 Task: Edit Edited By SAAC in Action Trailer
Action: Mouse pressed left at (121, 72)
Screenshot: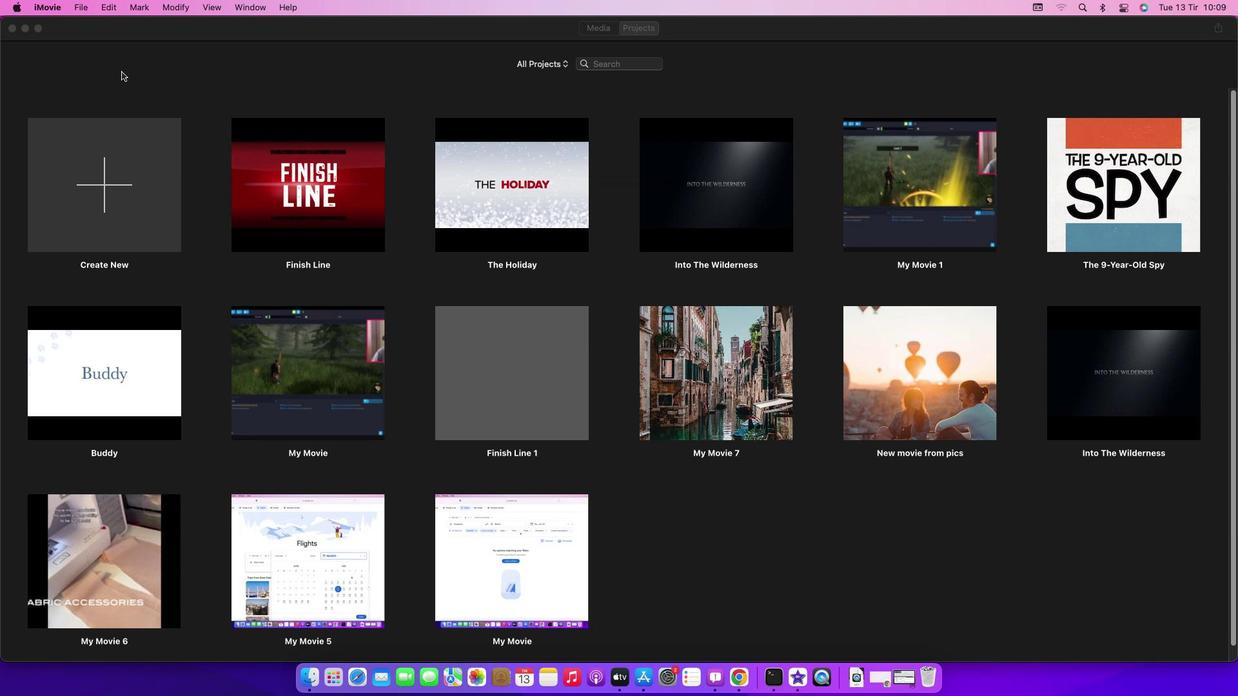 
Action: Mouse moved to (78, 5)
Screenshot: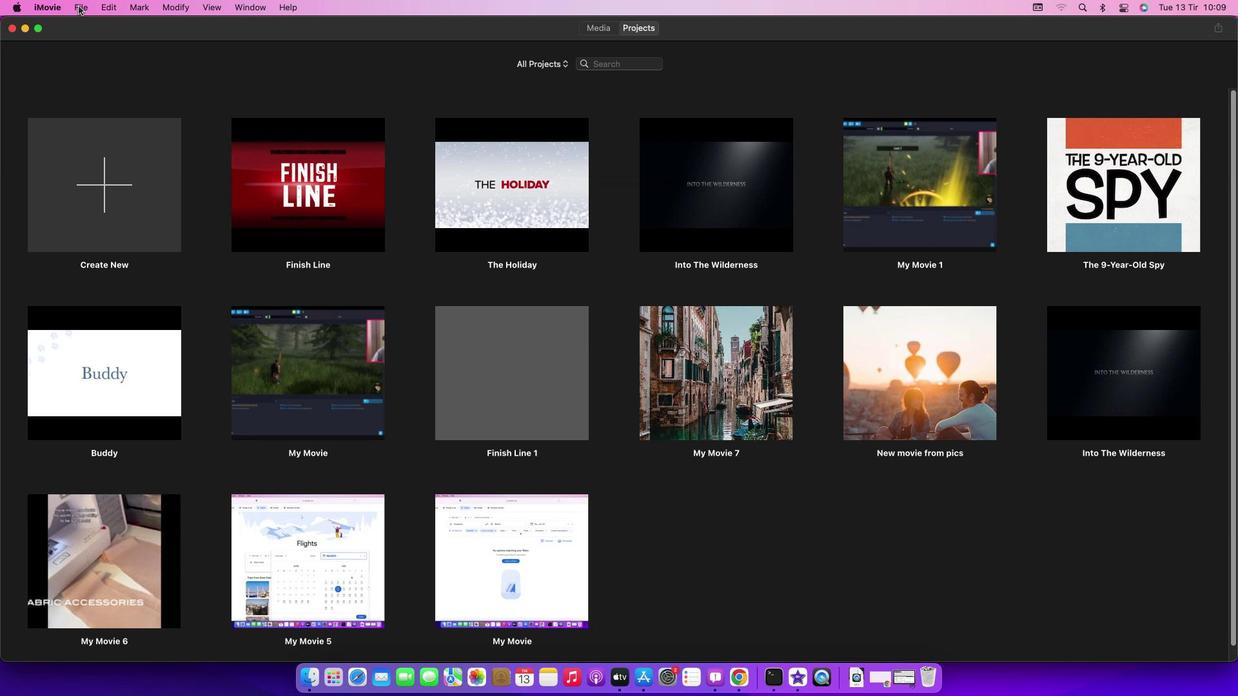 
Action: Mouse pressed left at (78, 5)
Screenshot: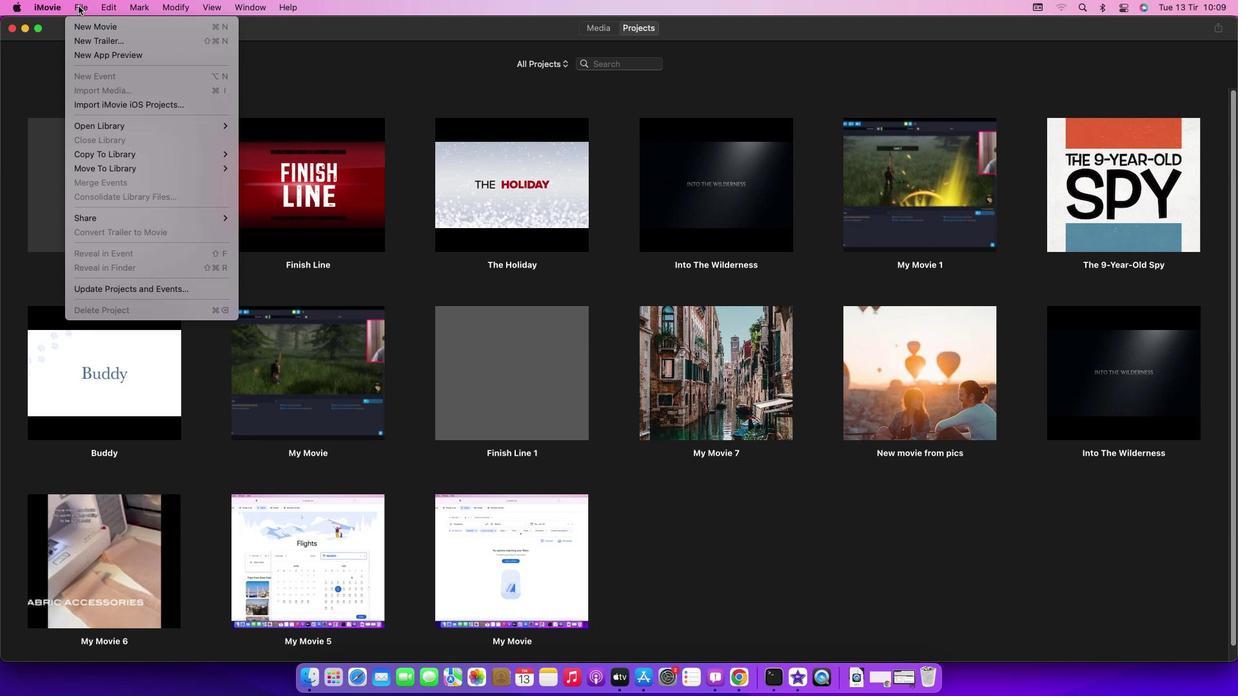 
Action: Mouse moved to (94, 41)
Screenshot: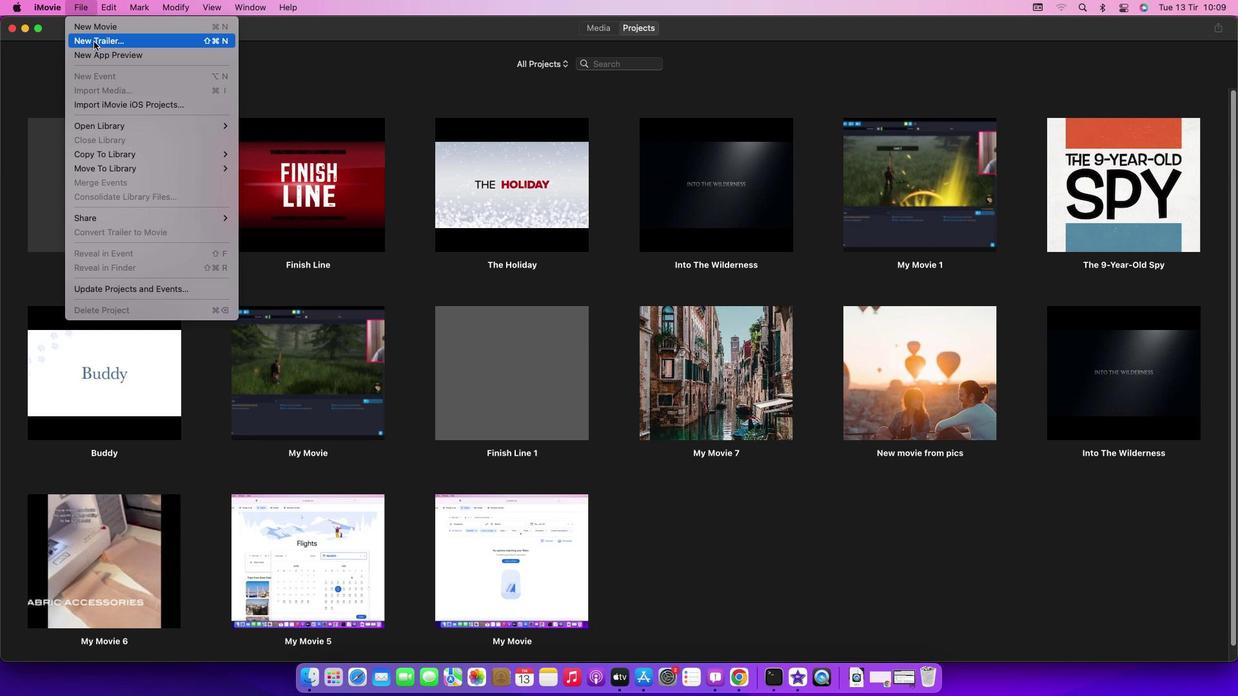 
Action: Mouse pressed left at (94, 41)
Screenshot: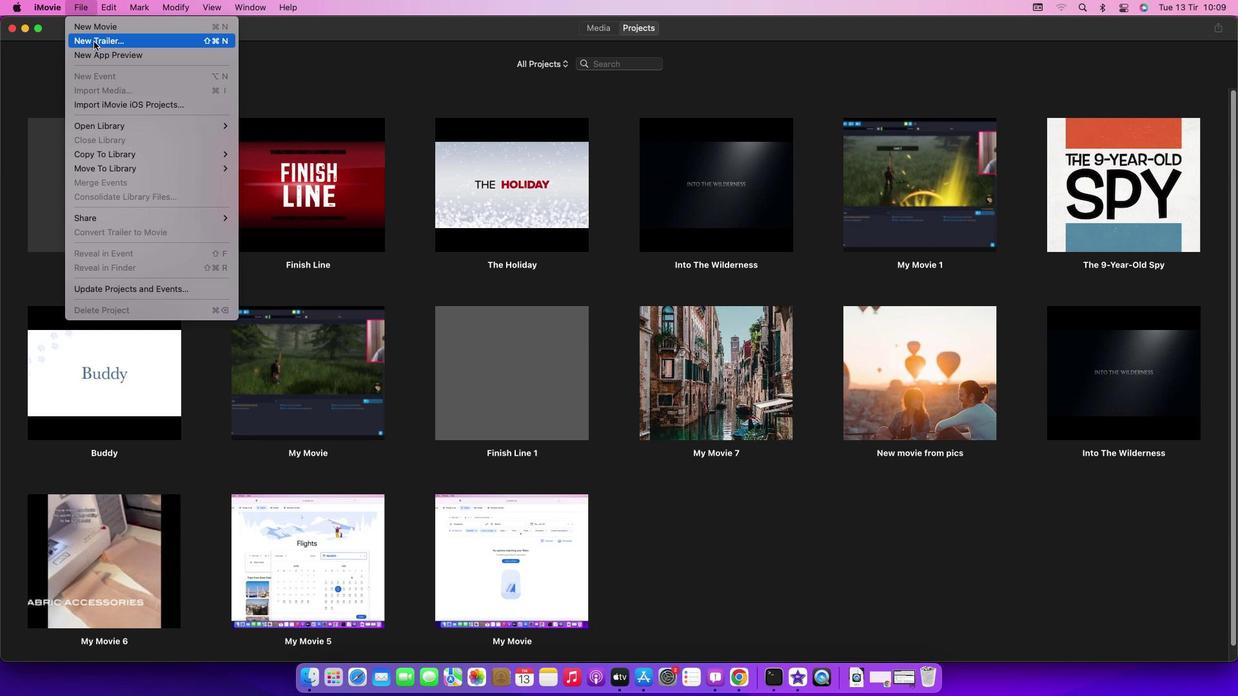
Action: Mouse moved to (743, 365)
Screenshot: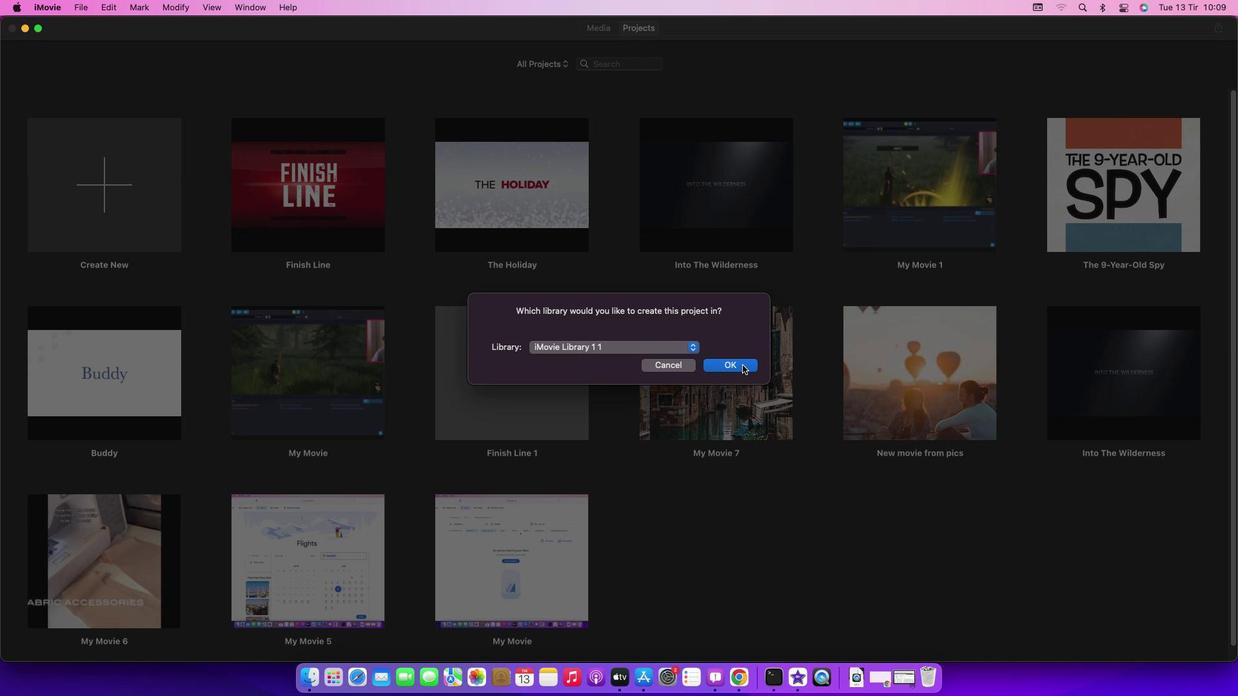 
Action: Mouse pressed left at (743, 365)
Screenshot: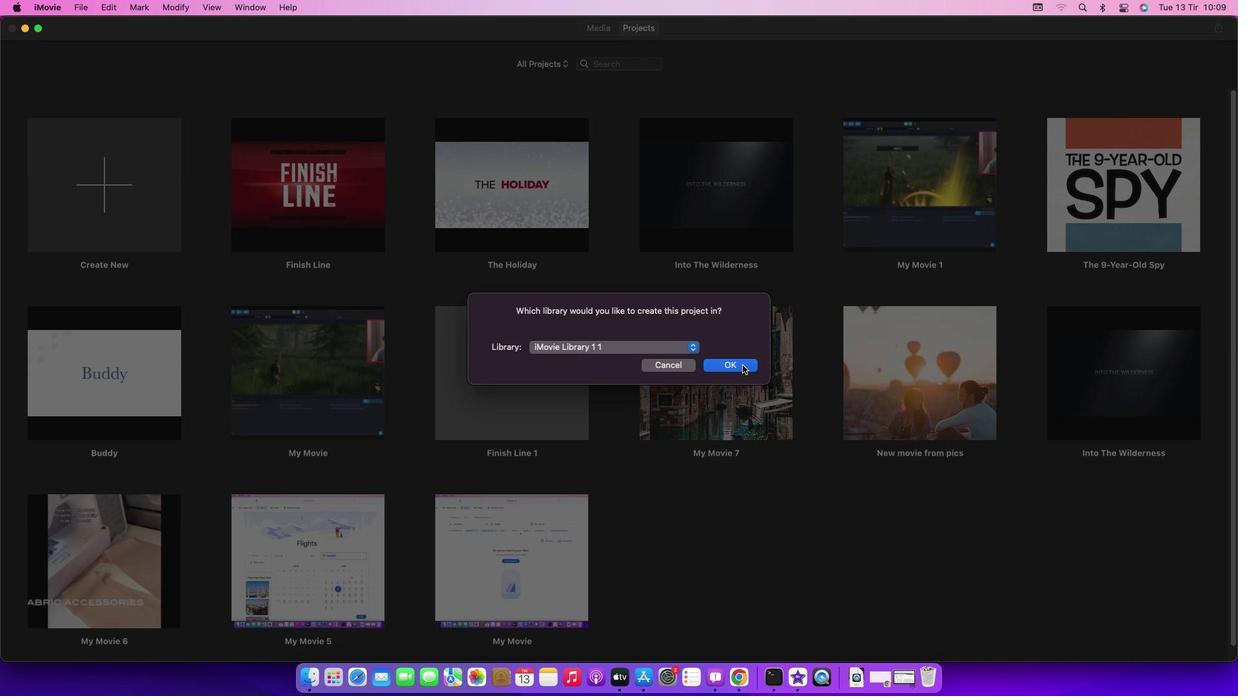 
Action: Mouse moved to (398, 269)
Screenshot: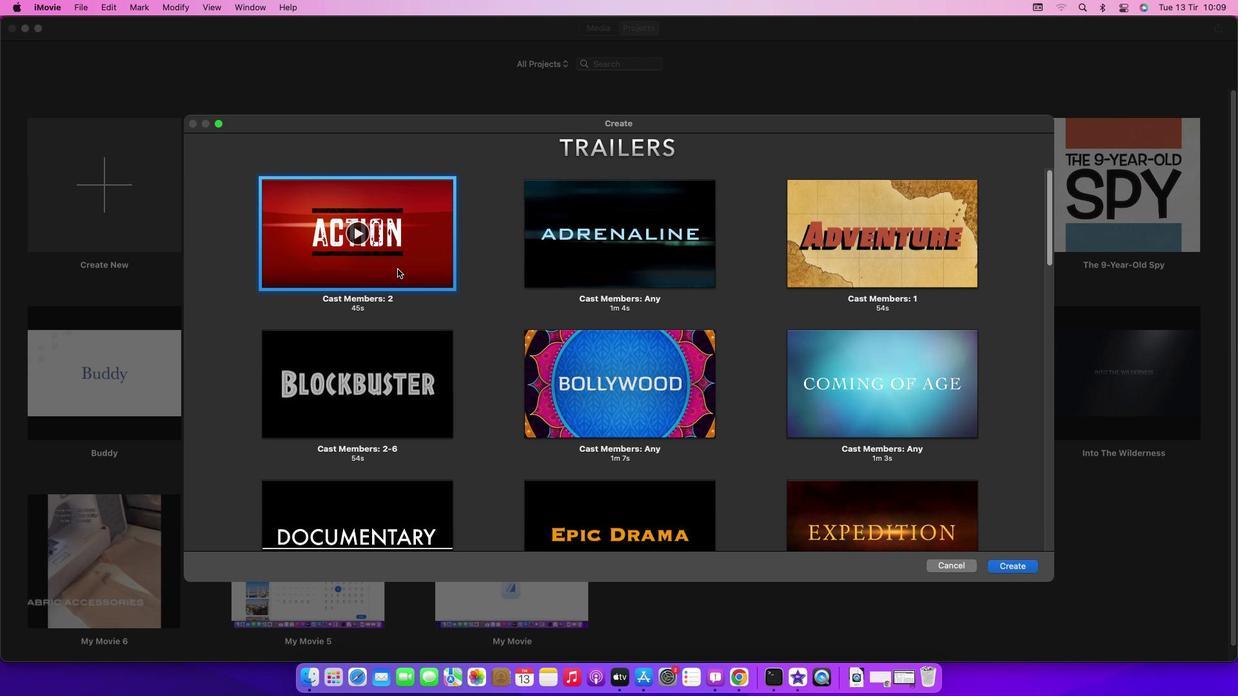 
Action: Mouse pressed left at (398, 269)
Screenshot: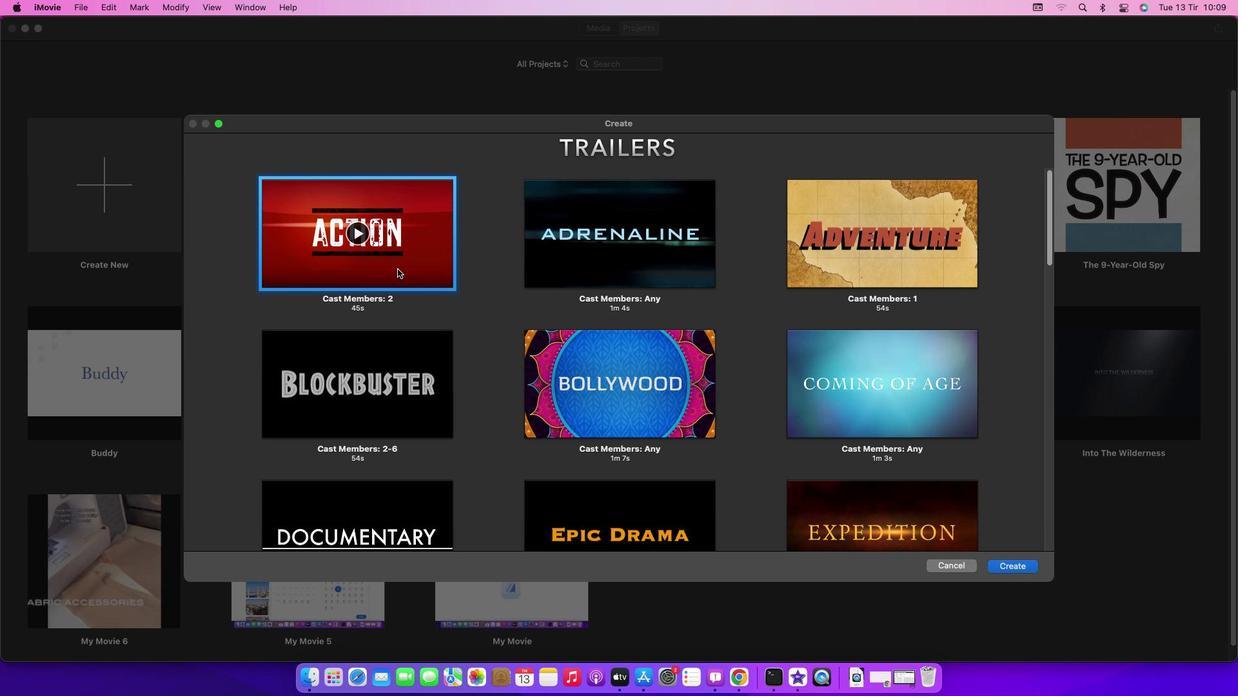 
Action: Mouse moved to (1016, 565)
Screenshot: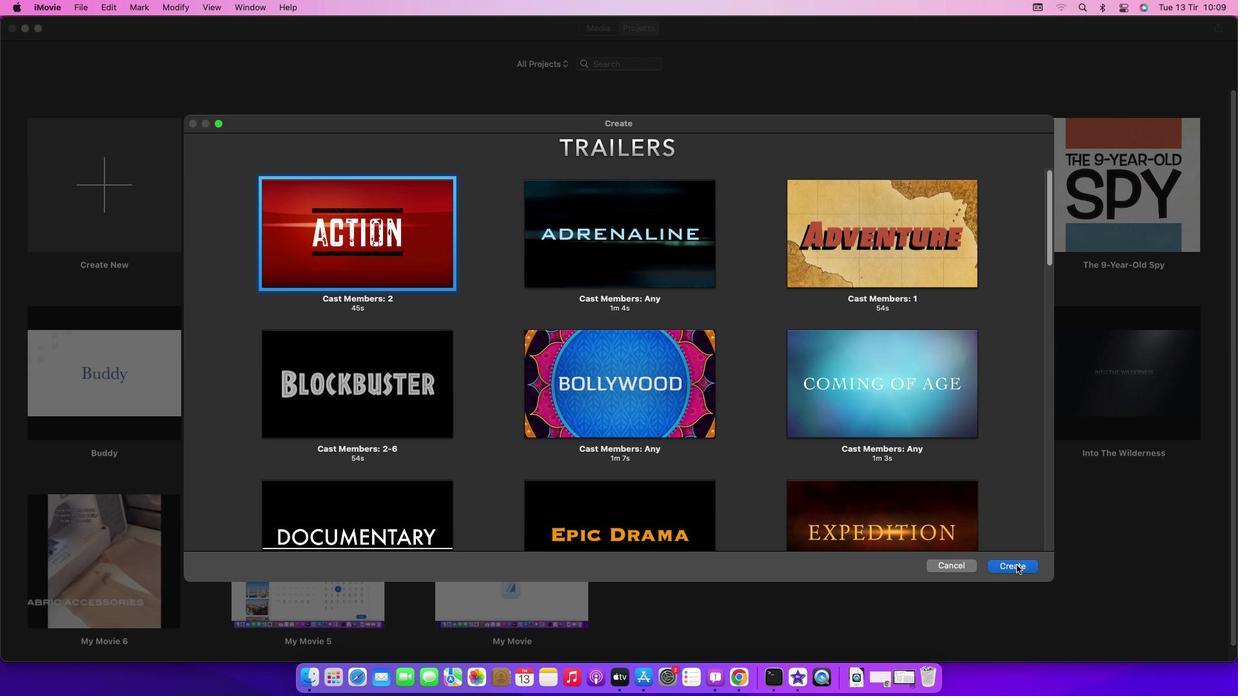
Action: Mouse pressed left at (1016, 565)
Screenshot: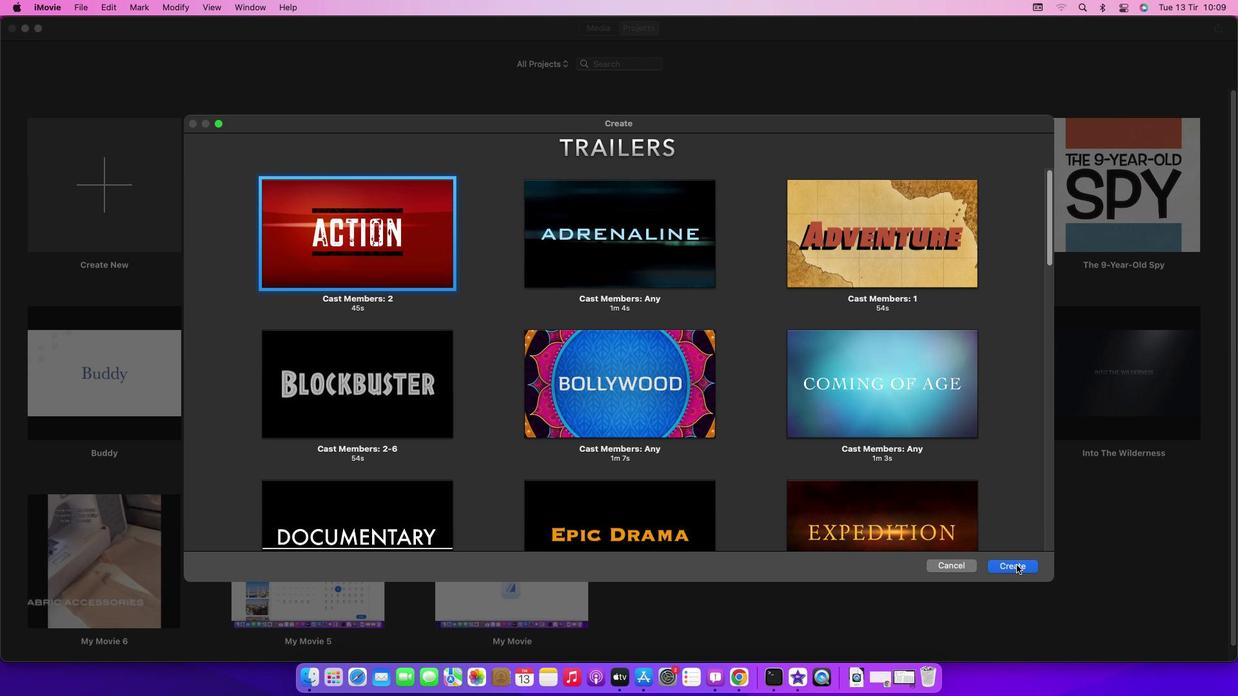 
Action: Mouse moved to (439, 529)
Screenshot: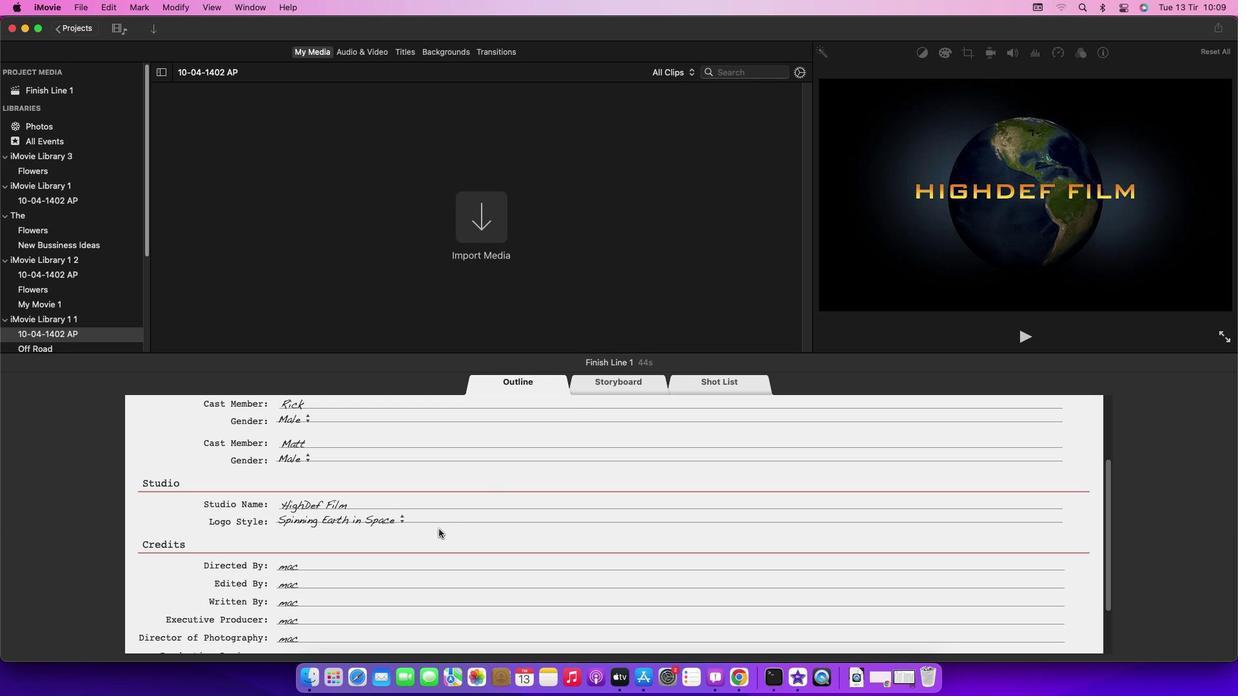 
Action: Mouse scrolled (439, 529) with delta (0, 0)
Screenshot: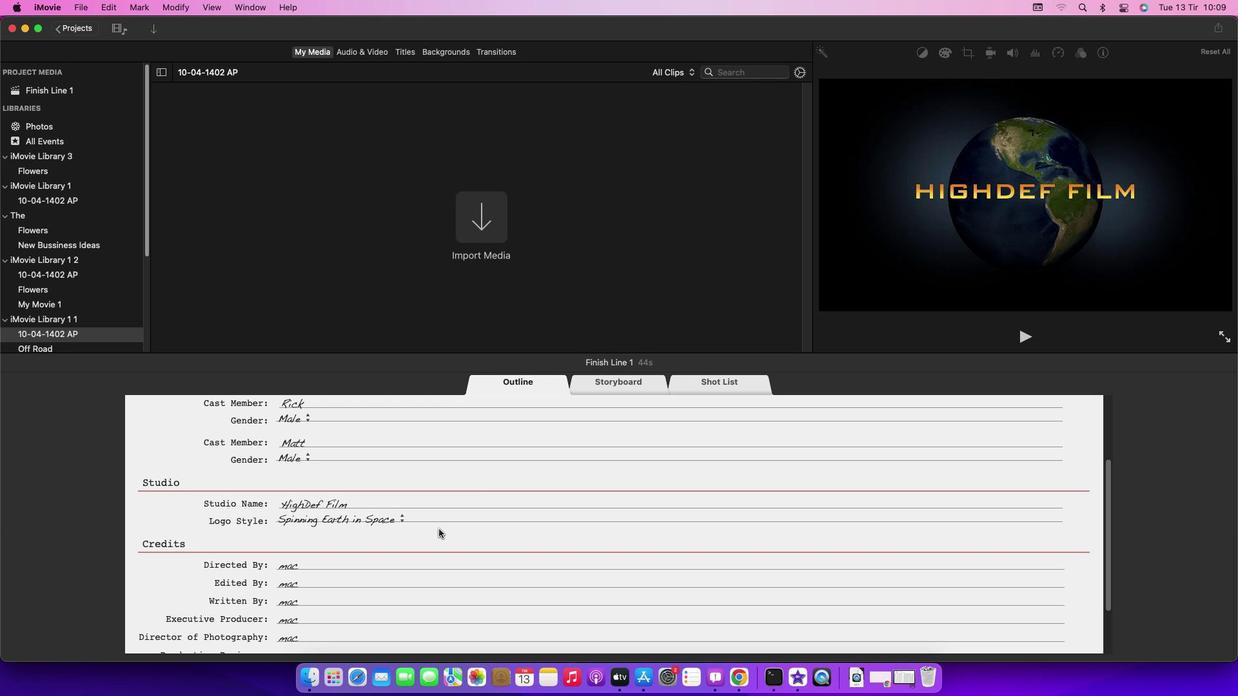 
Action: Mouse scrolled (439, 529) with delta (0, 0)
Screenshot: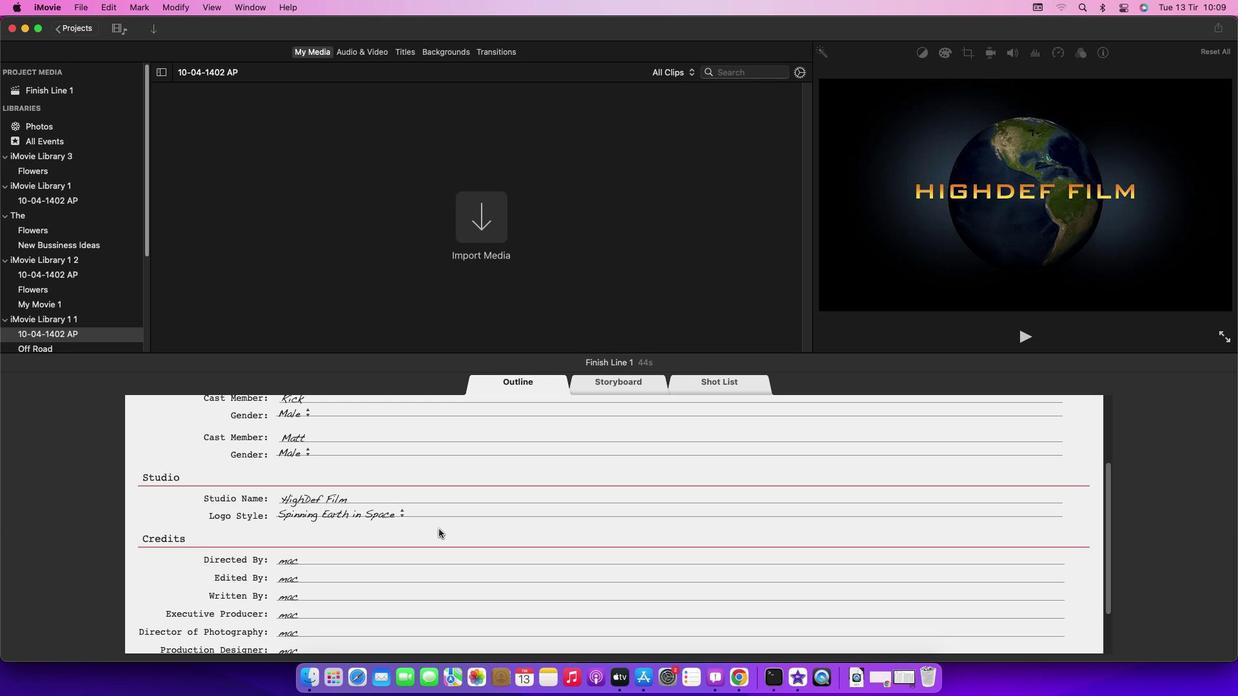 
Action: Mouse scrolled (439, 529) with delta (0, -1)
Screenshot: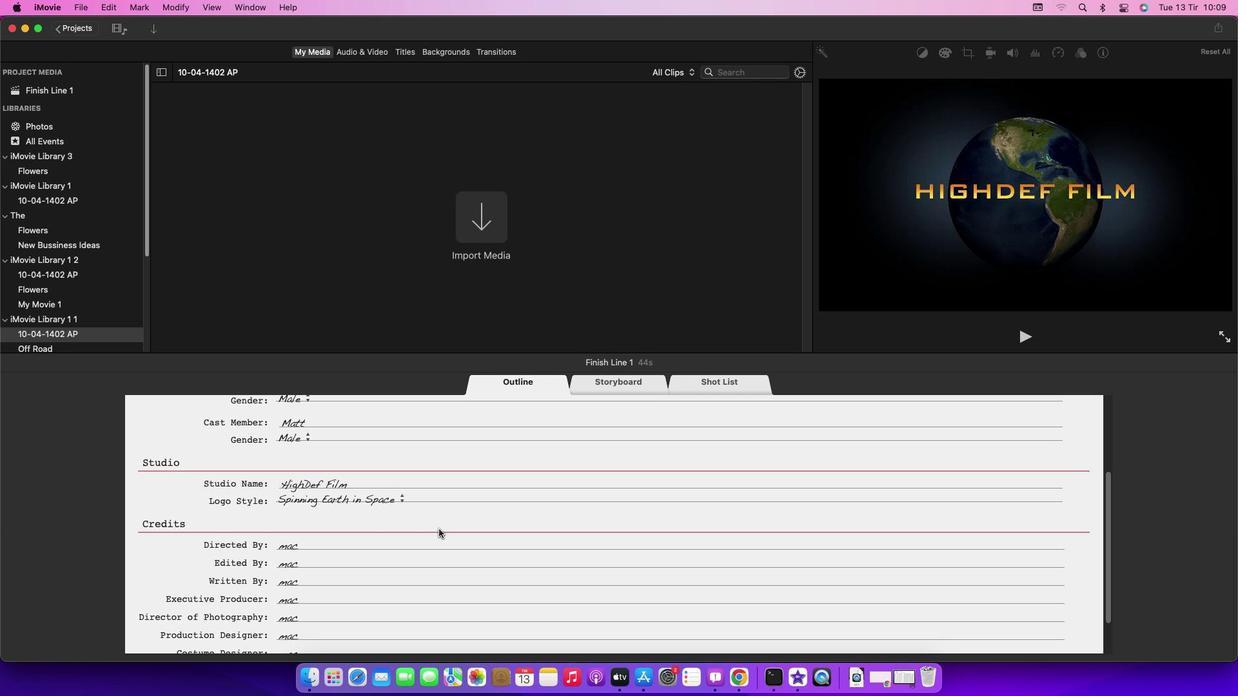 
Action: Mouse moved to (303, 568)
Screenshot: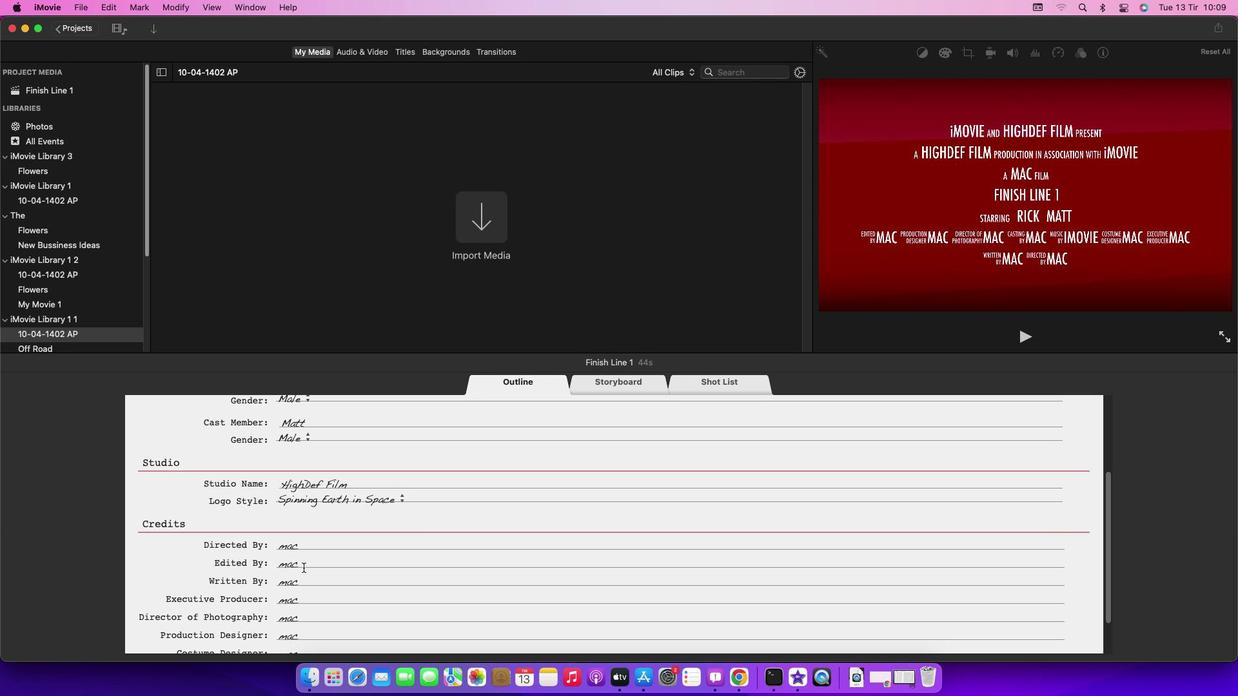 
Action: Mouse pressed left at (303, 568)
Screenshot: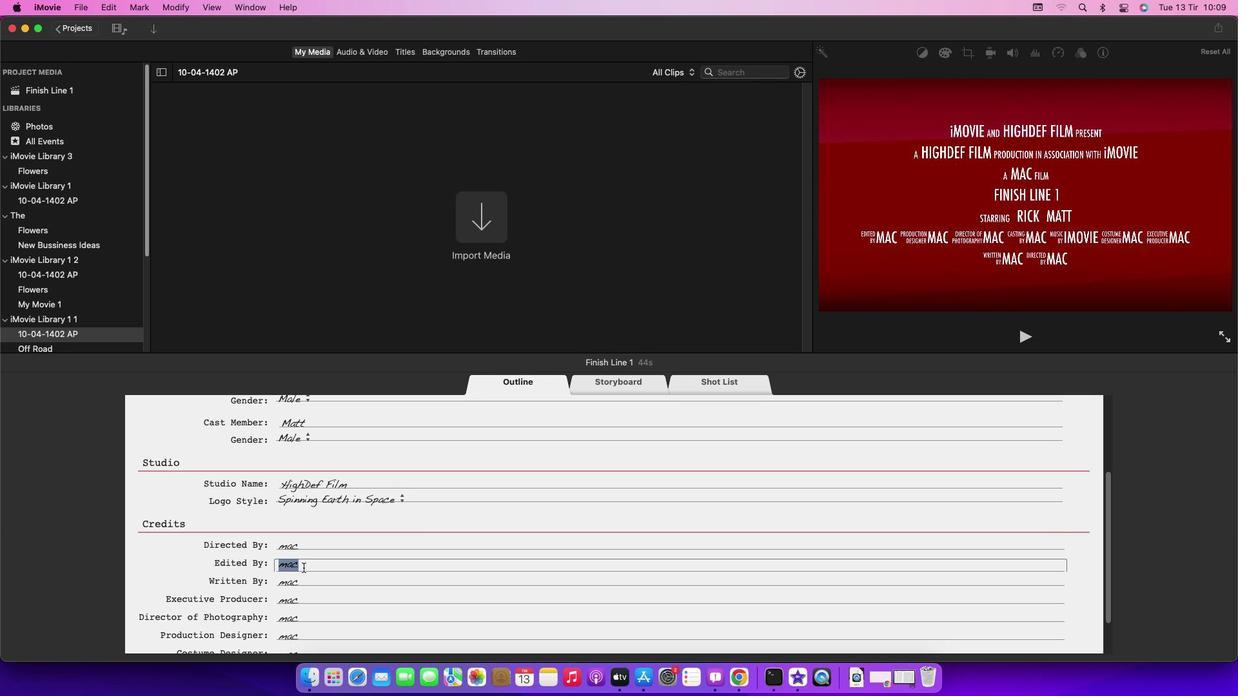 
Action: Key pressed Key.backspace'S''A''A''C'Key.enter
Screenshot: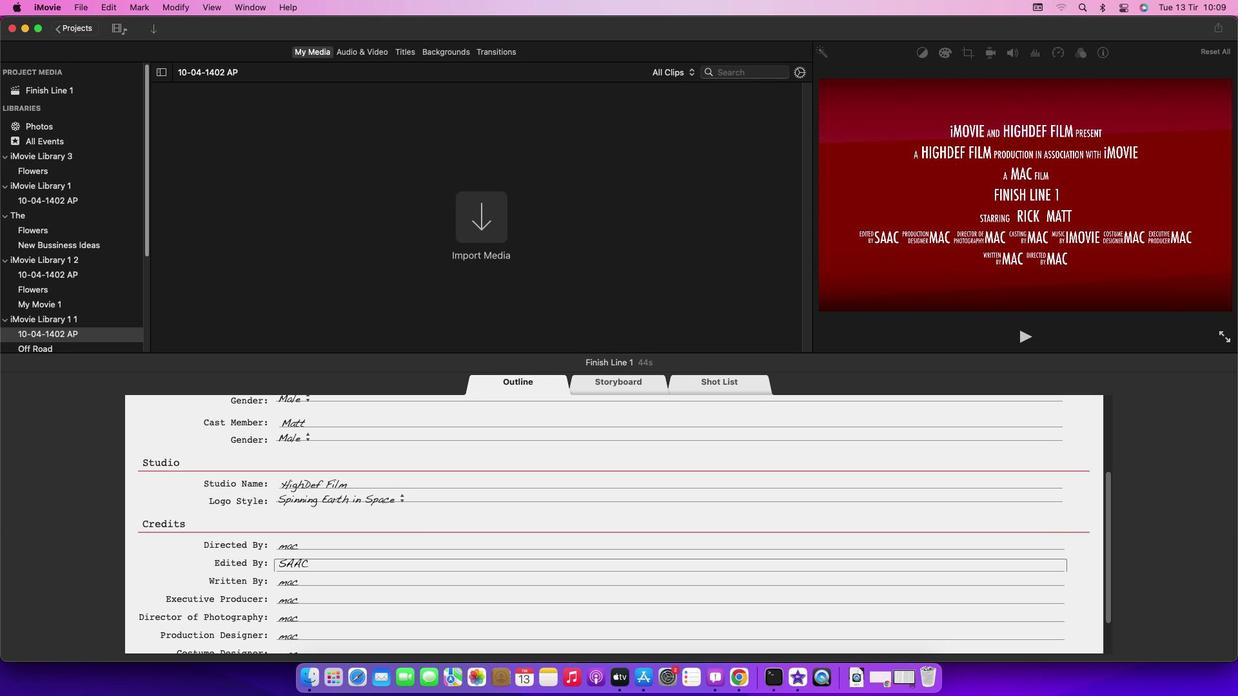 
